 Task: Create a due date automation trigger when advanced on, on the wednesday before a card is due add fields without all custom fields completed at 11:00 AM.
Action: Mouse moved to (1088, 86)
Screenshot: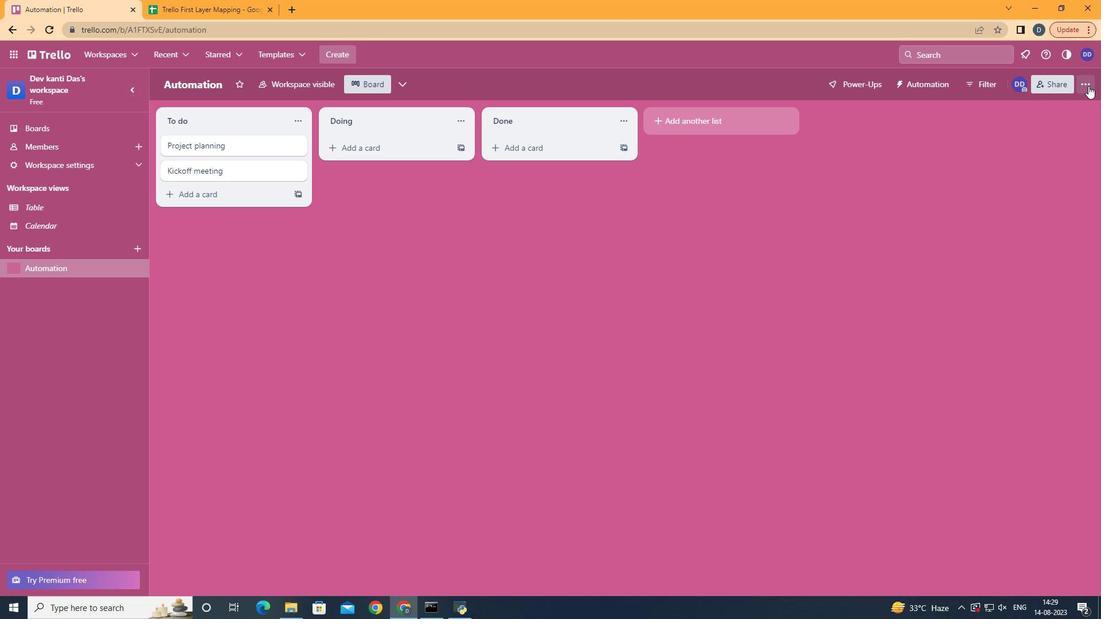 
Action: Mouse pressed left at (1088, 86)
Screenshot: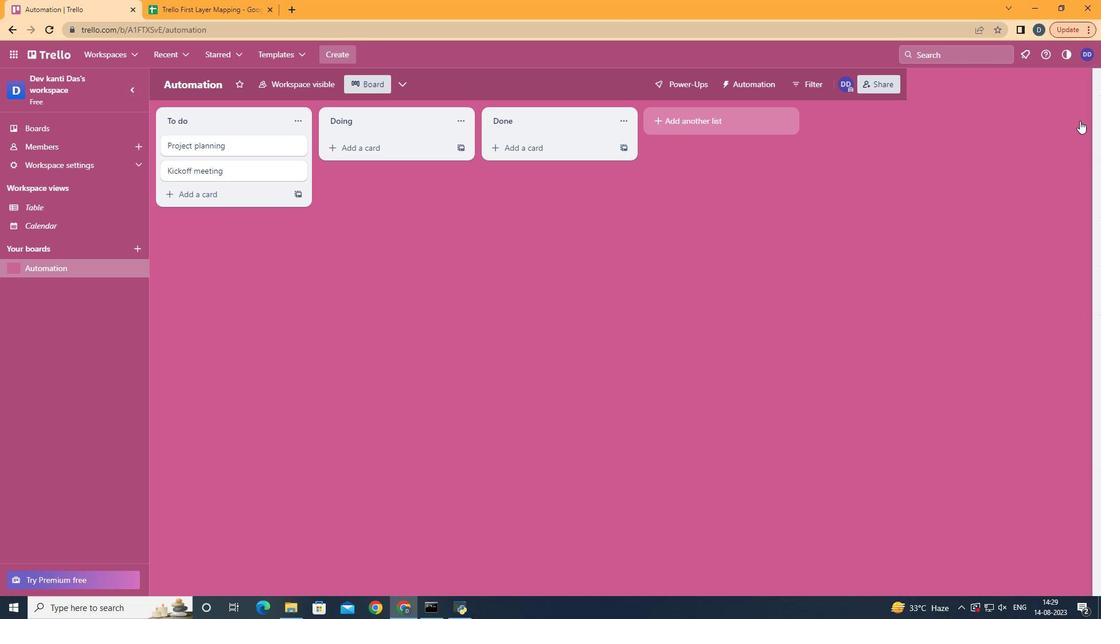 
Action: Mouse moved to (1022, 235)
Screenshot: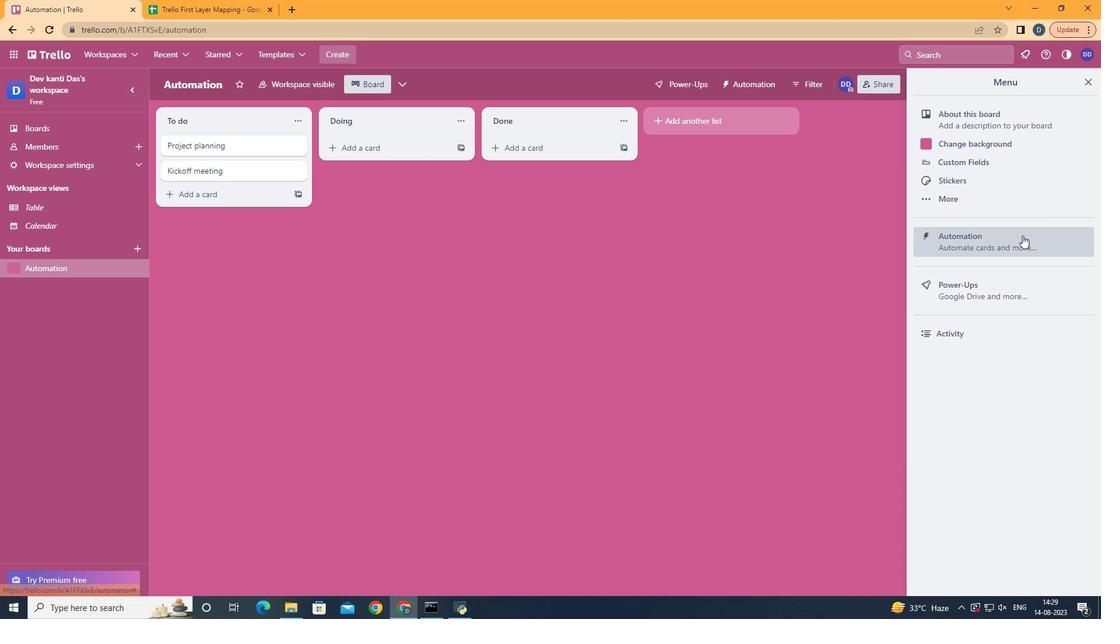 
Action: Mouse pressed left at (1022, 235)
Screenshot: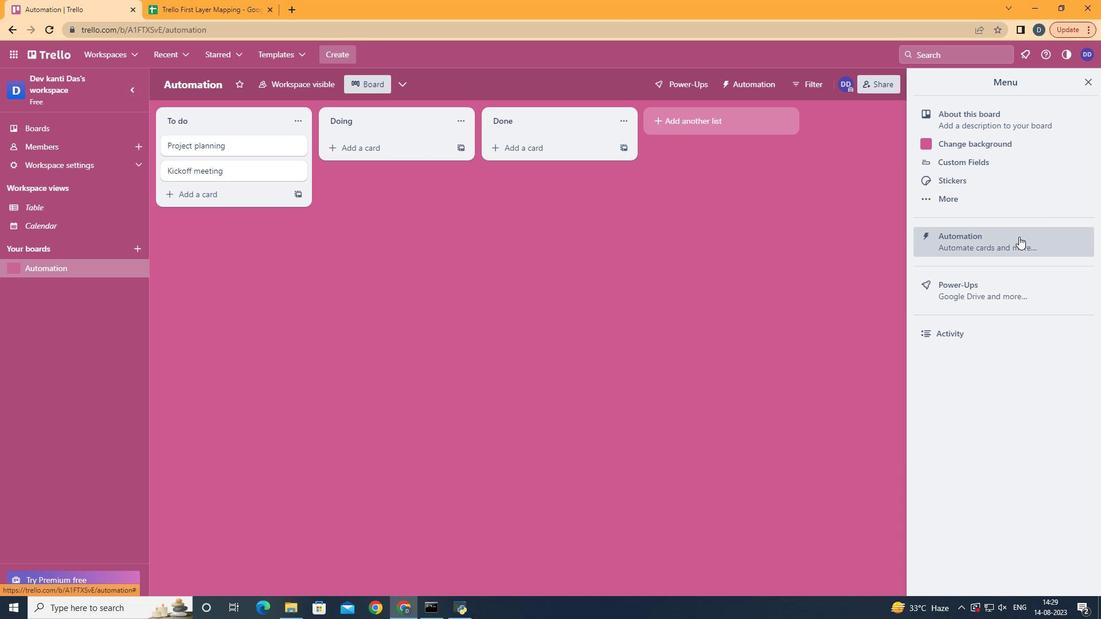 
Action: Mouse moved to (209, 229)
Screenshot: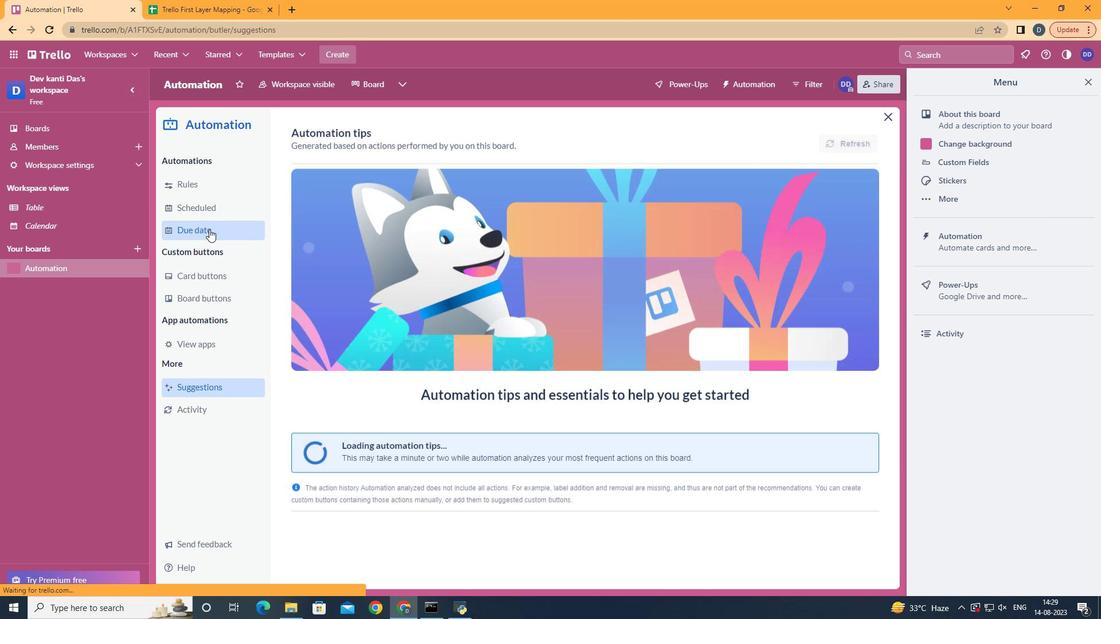 
Action: Mouse pressed left at (209, 229)
Screenshot: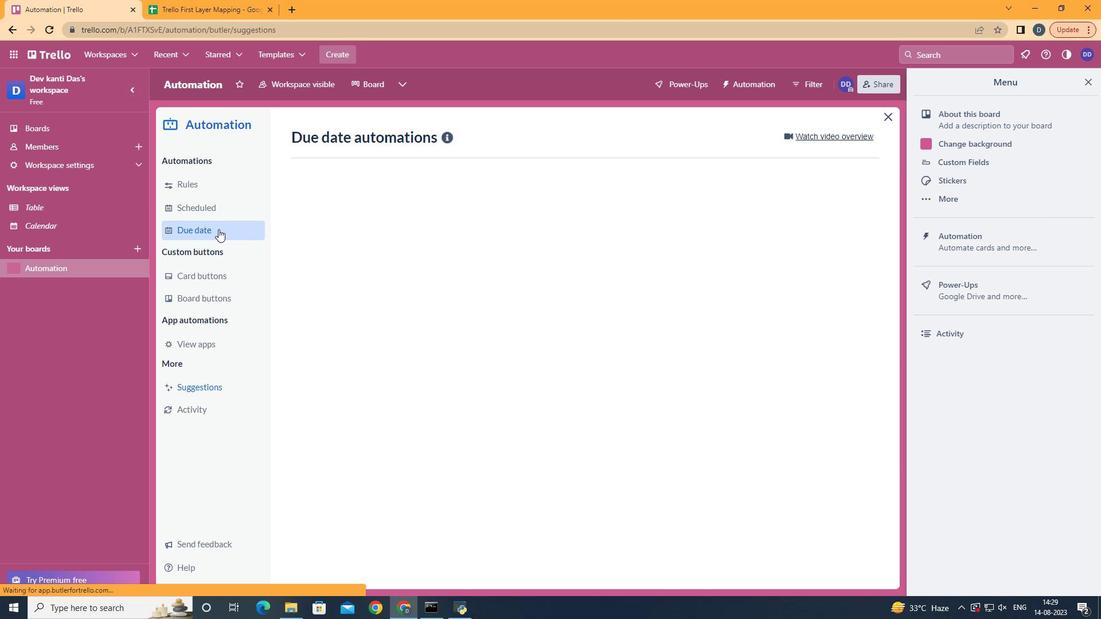 
Action: Mouse moved to (803, 136)
Screenshot: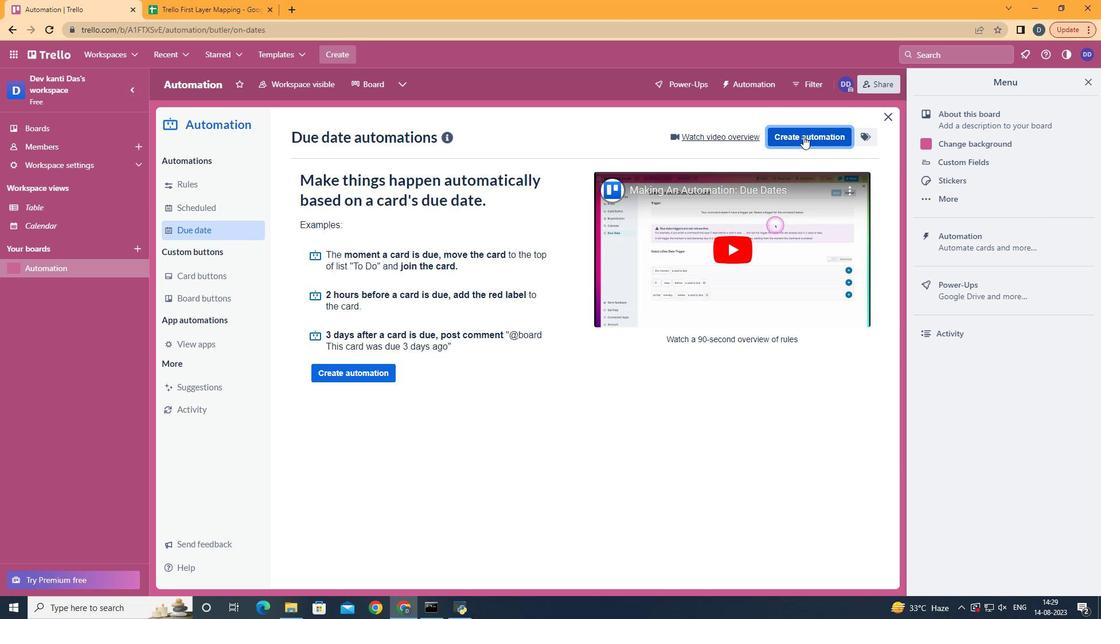 
Action: Mouse pressed left at (802, 136)
Screenshot: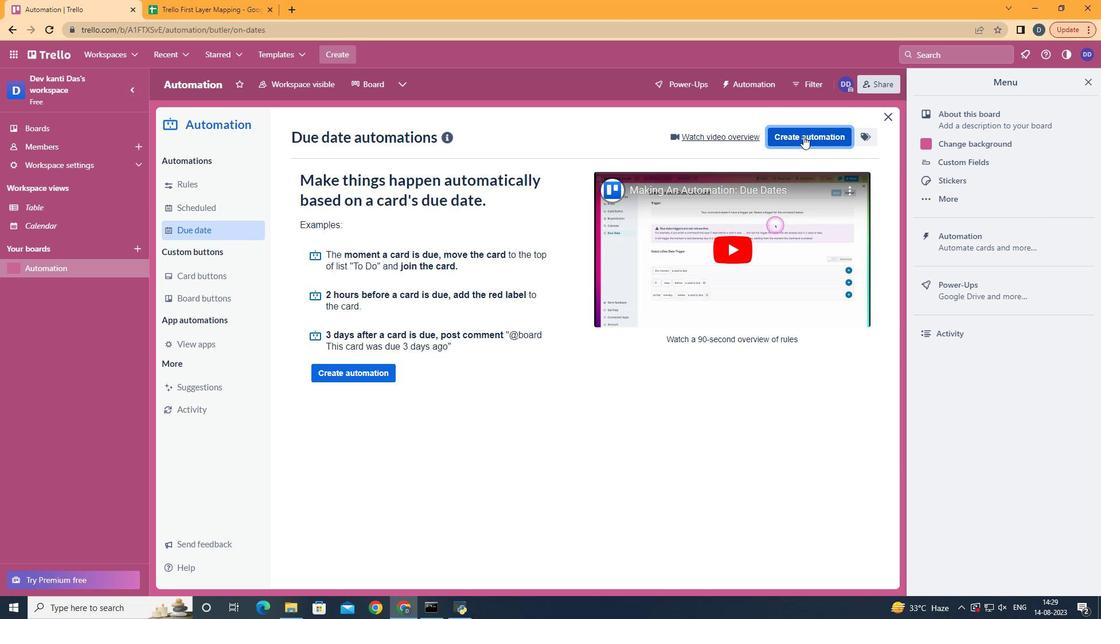 
Action: Mouse pressed left at (803, 136)
Screenshot: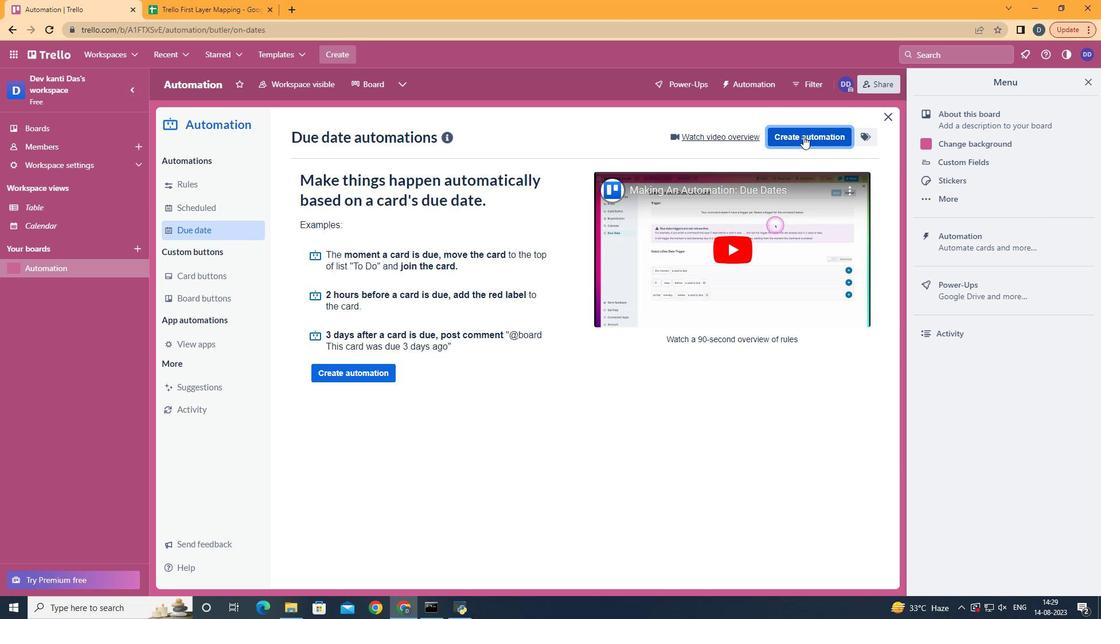 
Action: Mouse moved to (786, 141)
Screenshot: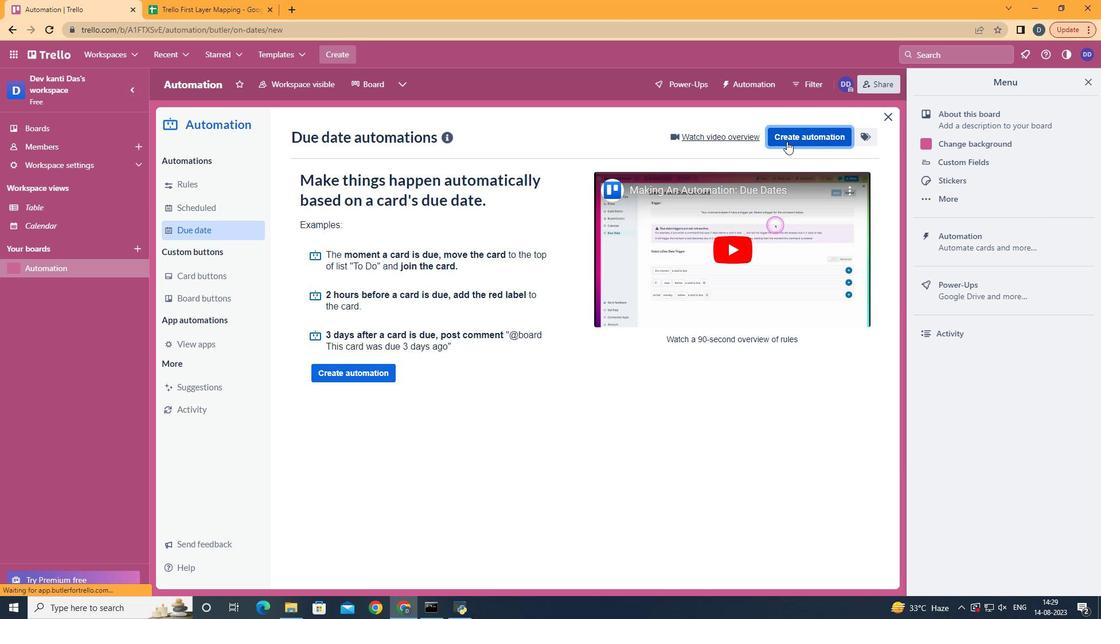 
Action: Mouse pressed left at (786, 141)
Screenshot: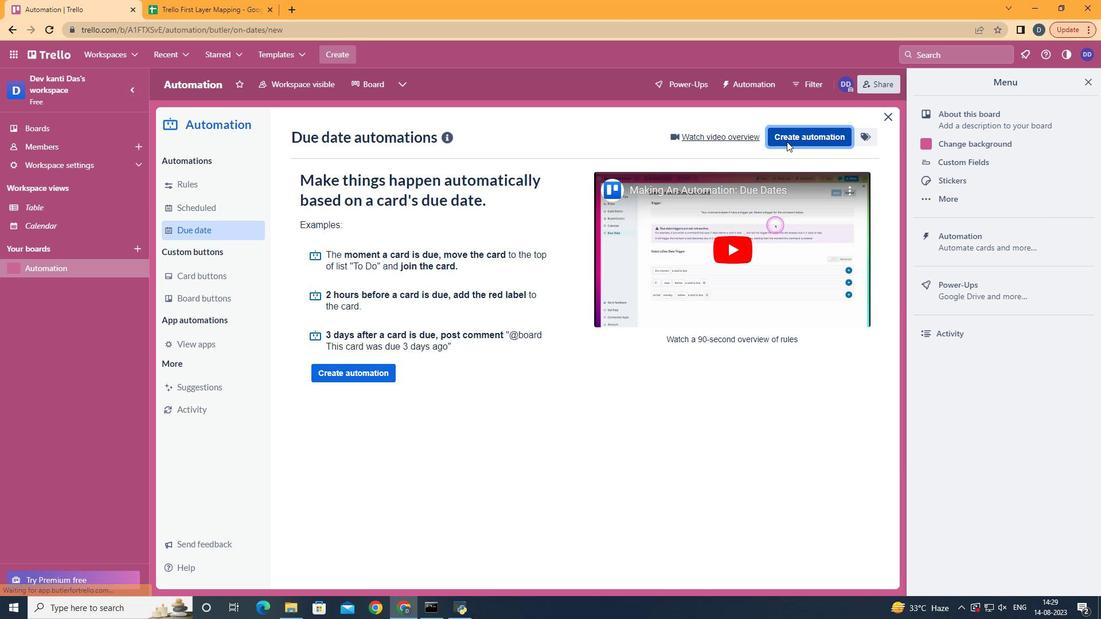
Action: Mouse moved to (576, 248)
Screenshot: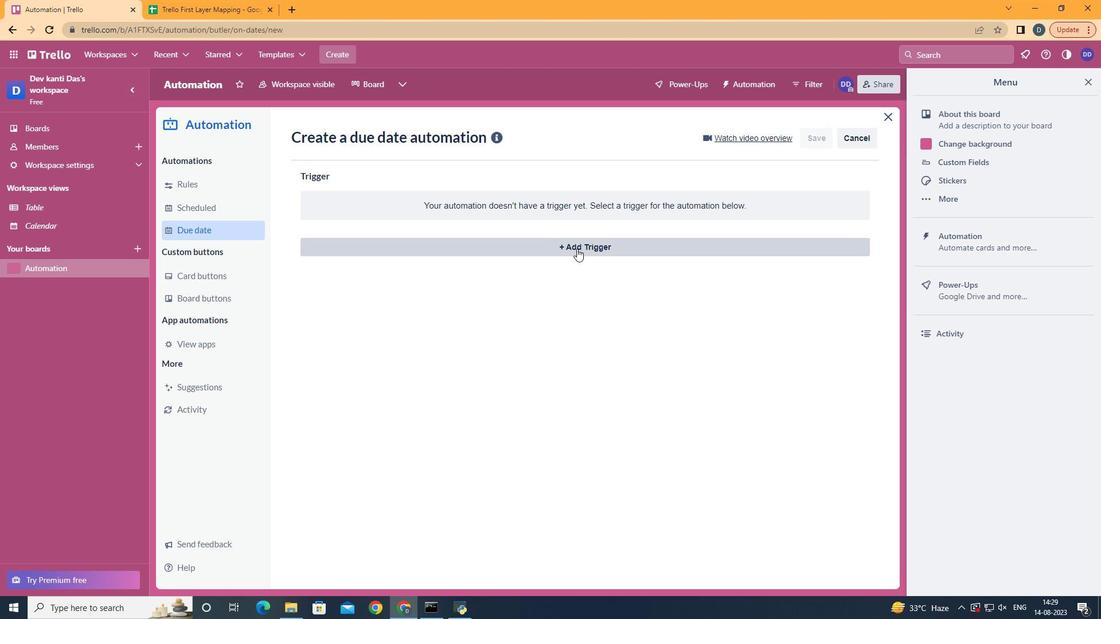 
Action: Mouse pressed left at (576, 248)
Screenshot: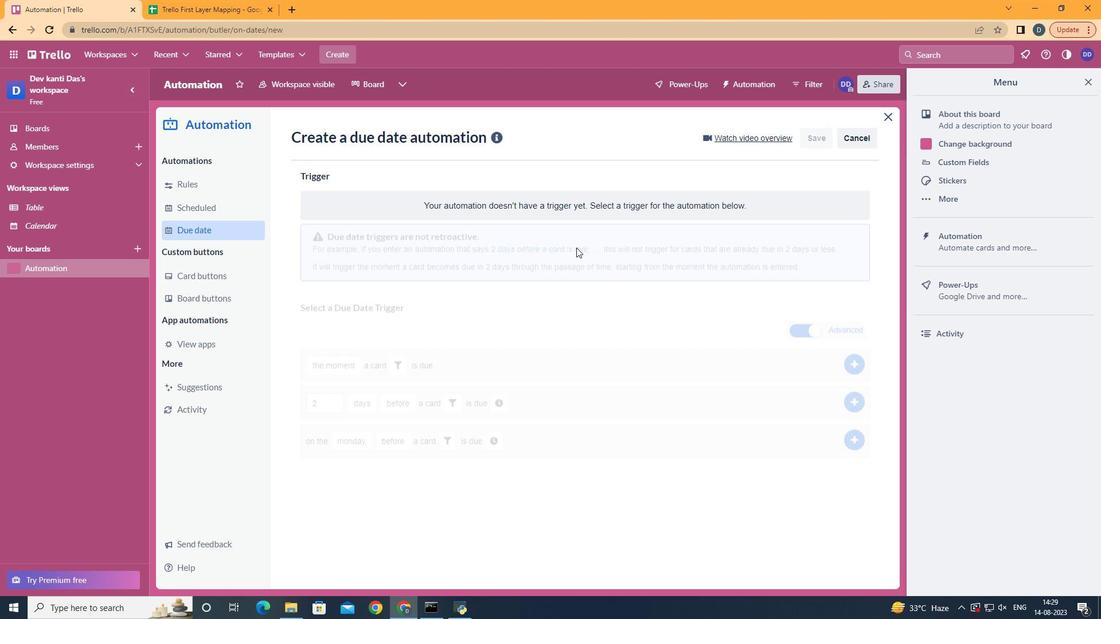 
Action: Mouse moved to (373, 346)
Screenshot: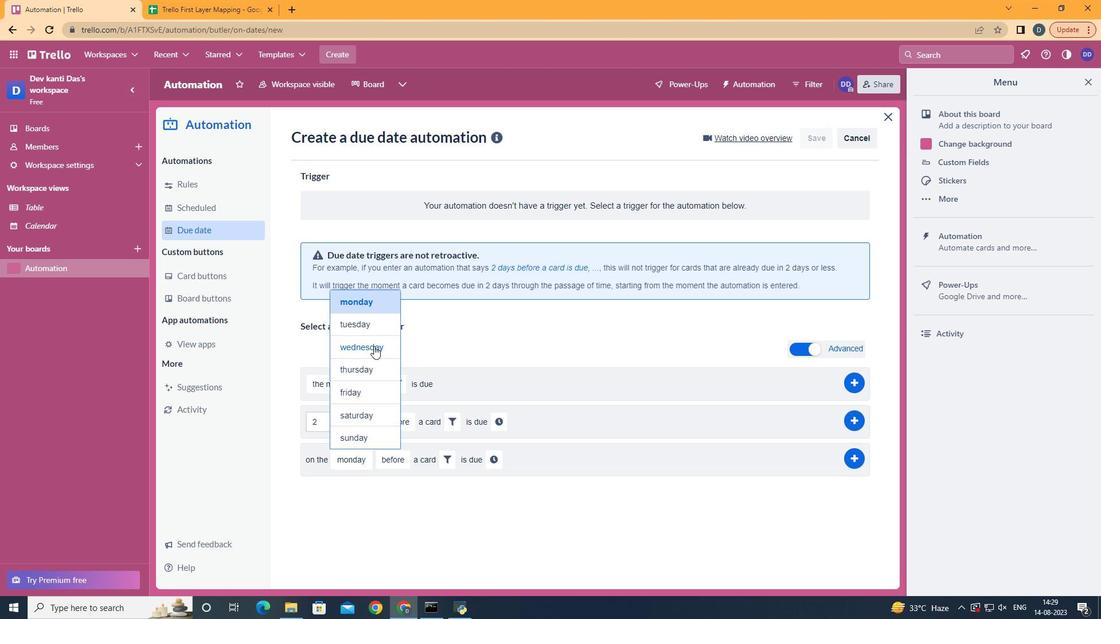 
Action: Mouse pressed left at (373, 346)
Screenshot: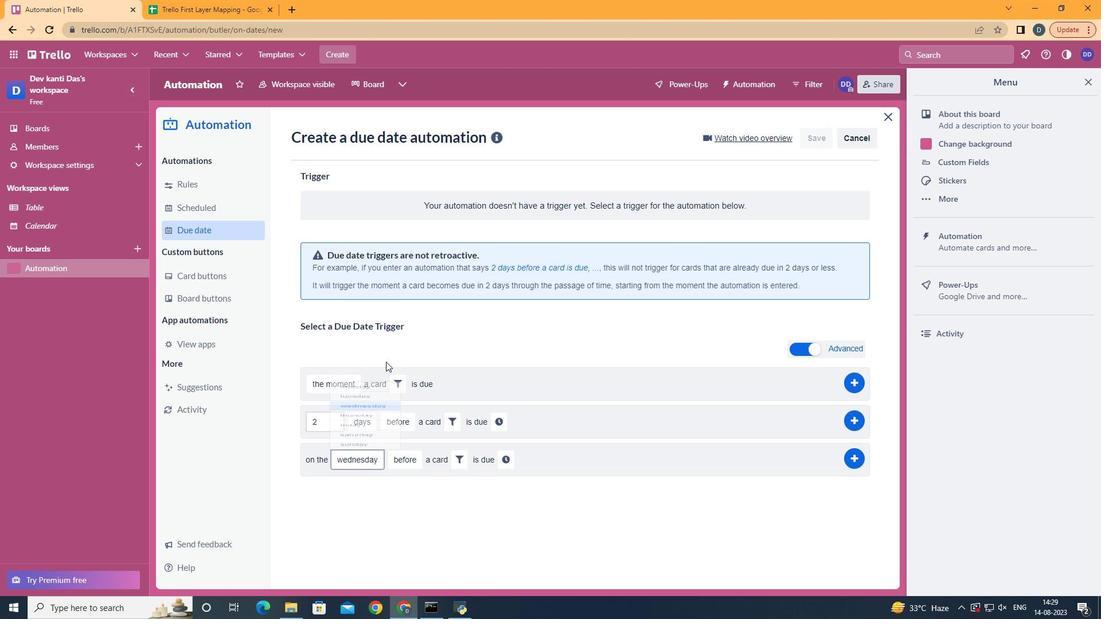 
Action: Mouse moved to (455, 455)
Screenshot: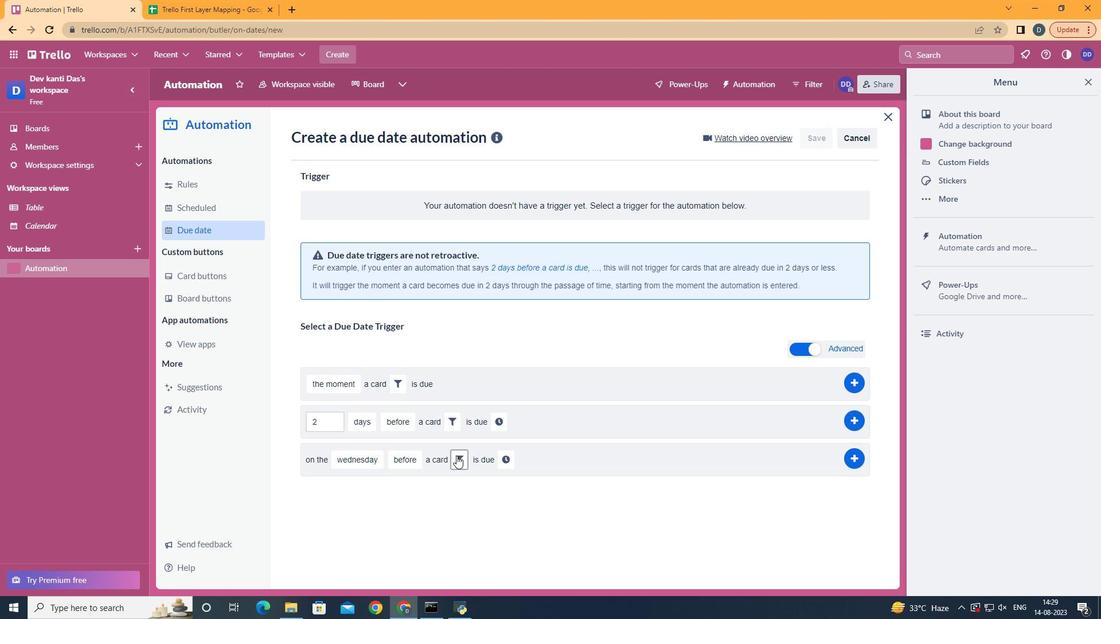 
Action: Mouse pressed left at (455, 455)
Screenshot: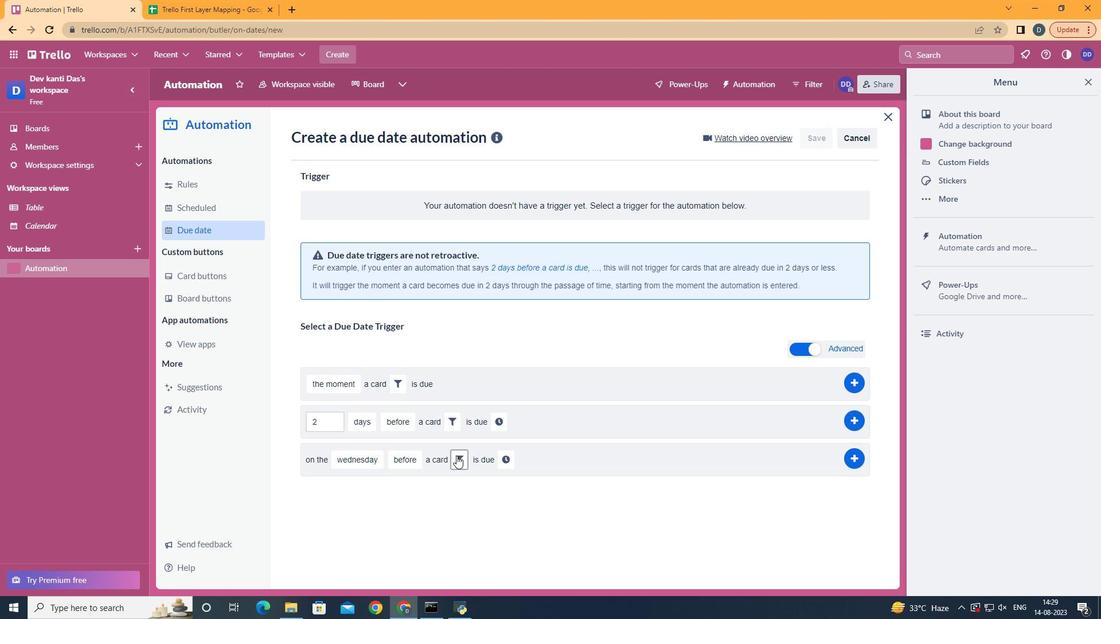 
Action: Mouse moved to (648, 497)
Screenshot: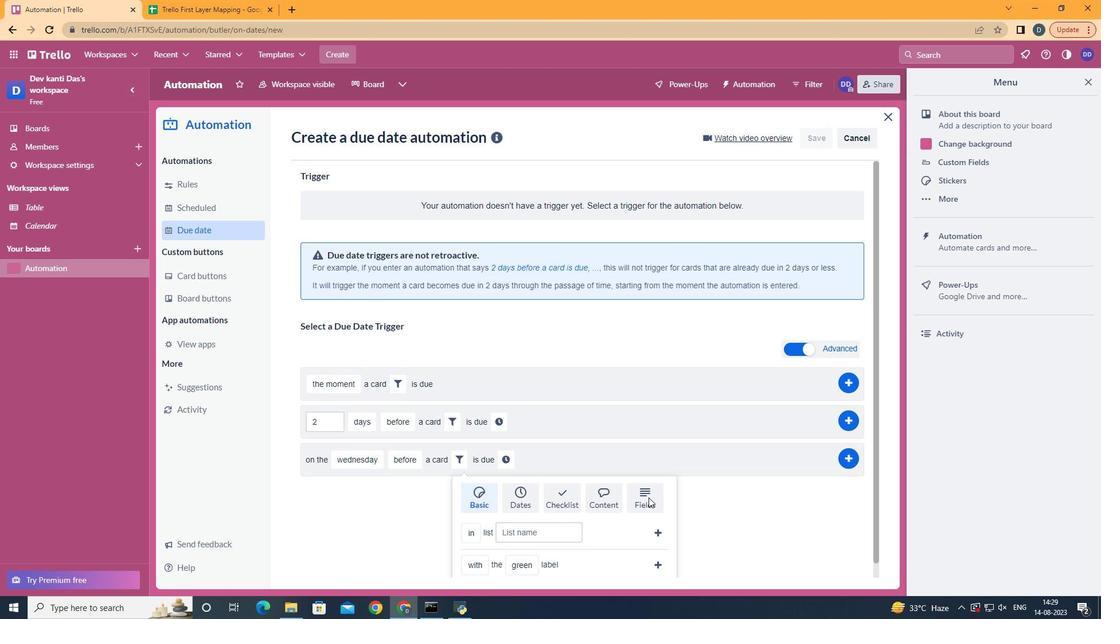 
Action: Mouse pressed left at (648, 497)
Screenshot: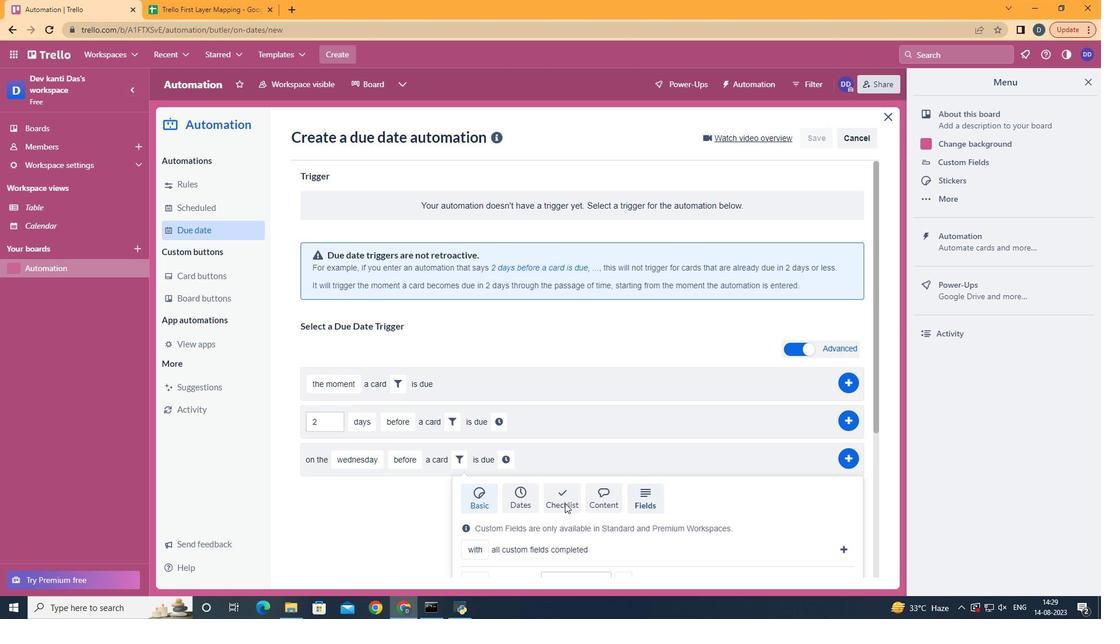 
Action: Mouse moved to (485, 523)
Screenshot: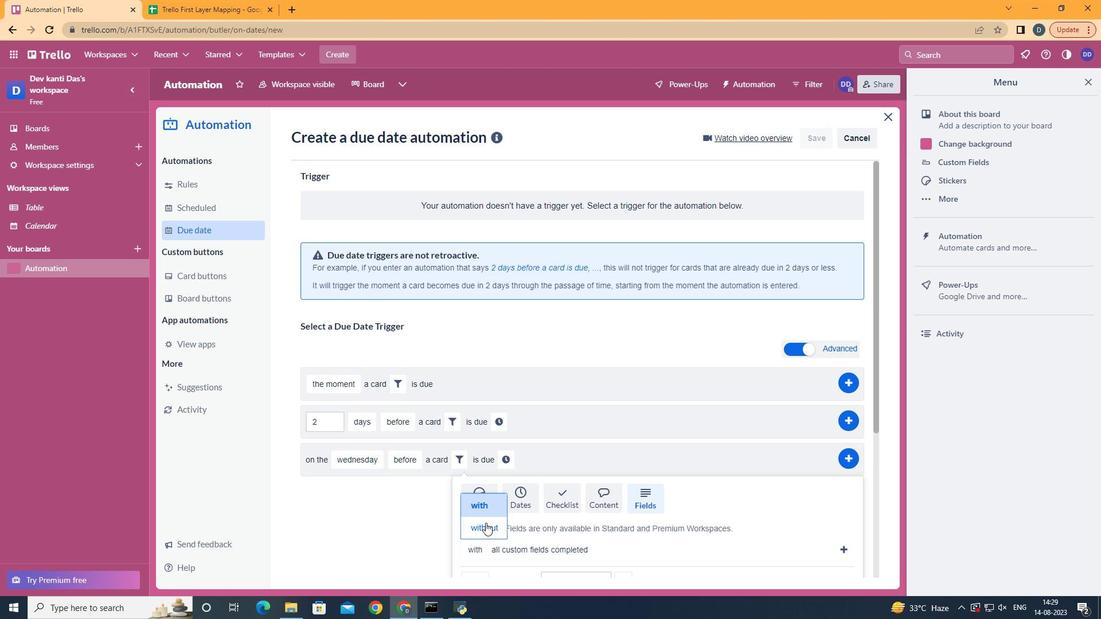 
Action: Mouse pressed left at (485, 523)
Screenshot: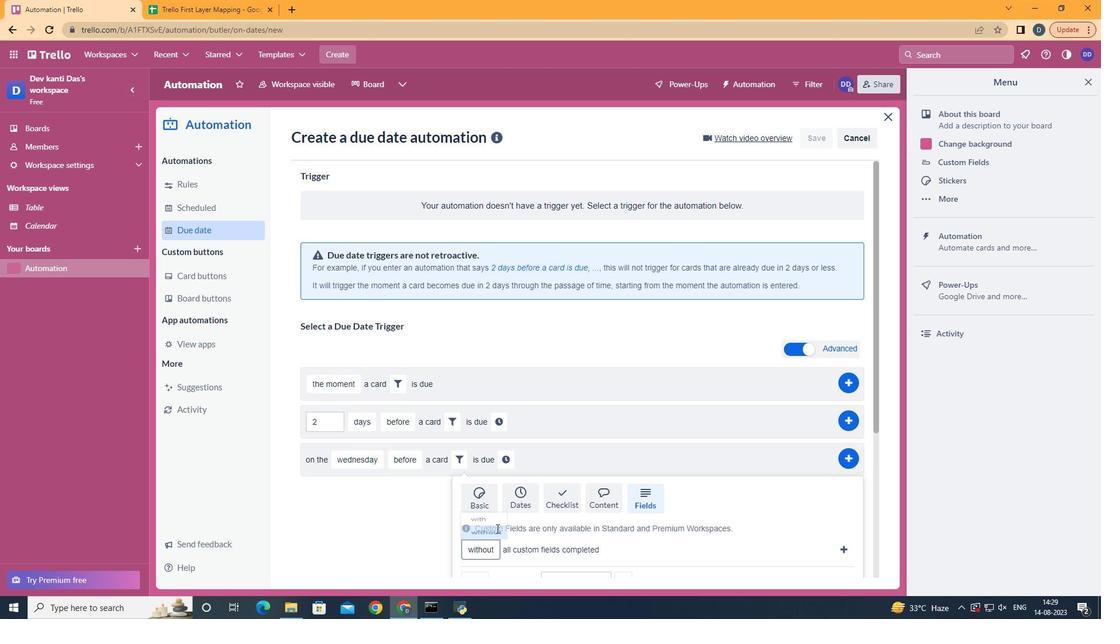 
Action: Mouse moved to (838, 544)
Screenshot: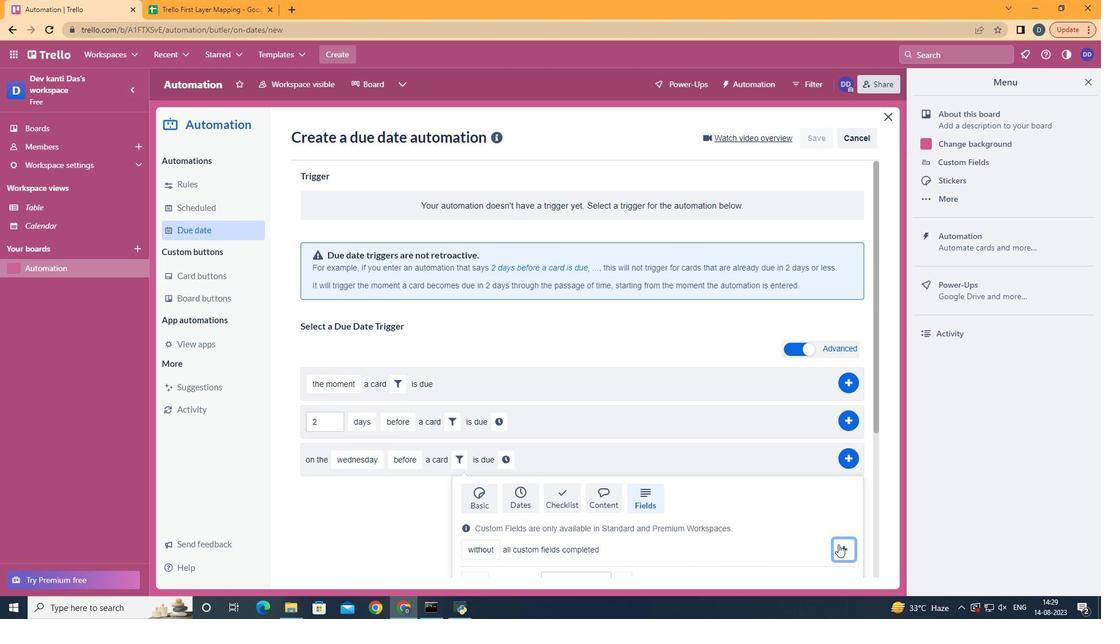 
Action: Mouse pressed left at (838, 544)
Screenshot: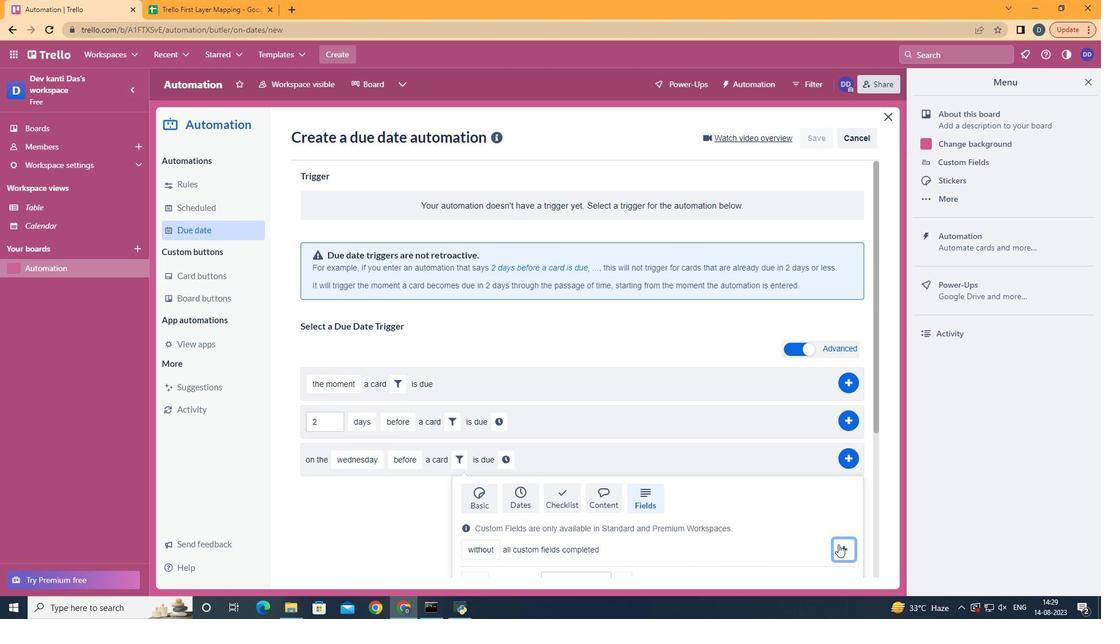 
Action: Mouse moved to (650, 465)
Screenshot: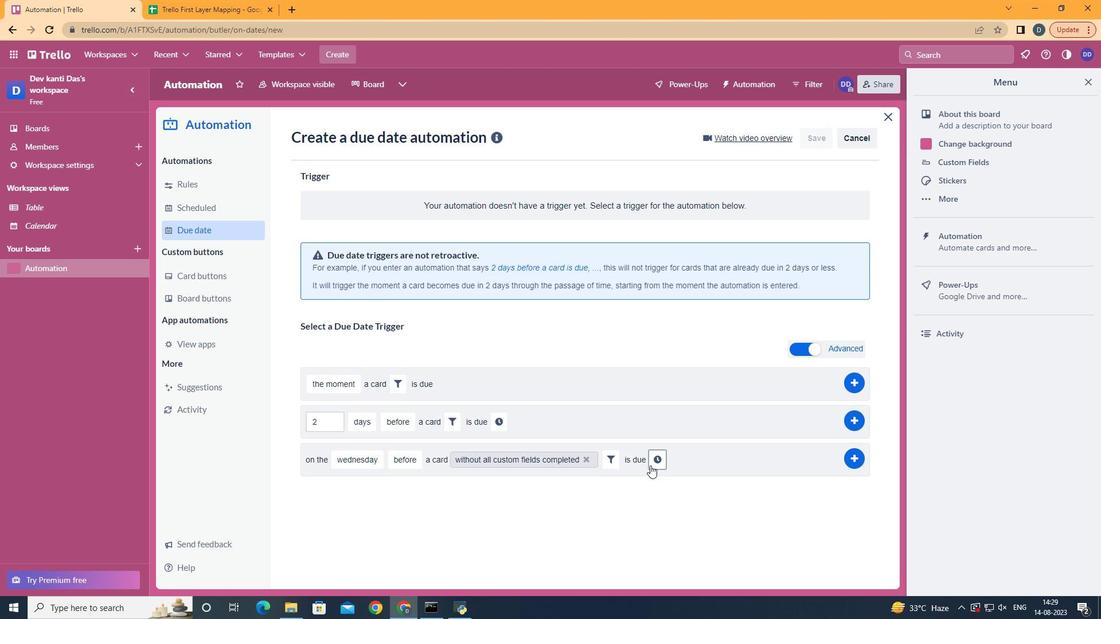 
Action: Mouse pressed left at (650, 465)
Screenshot: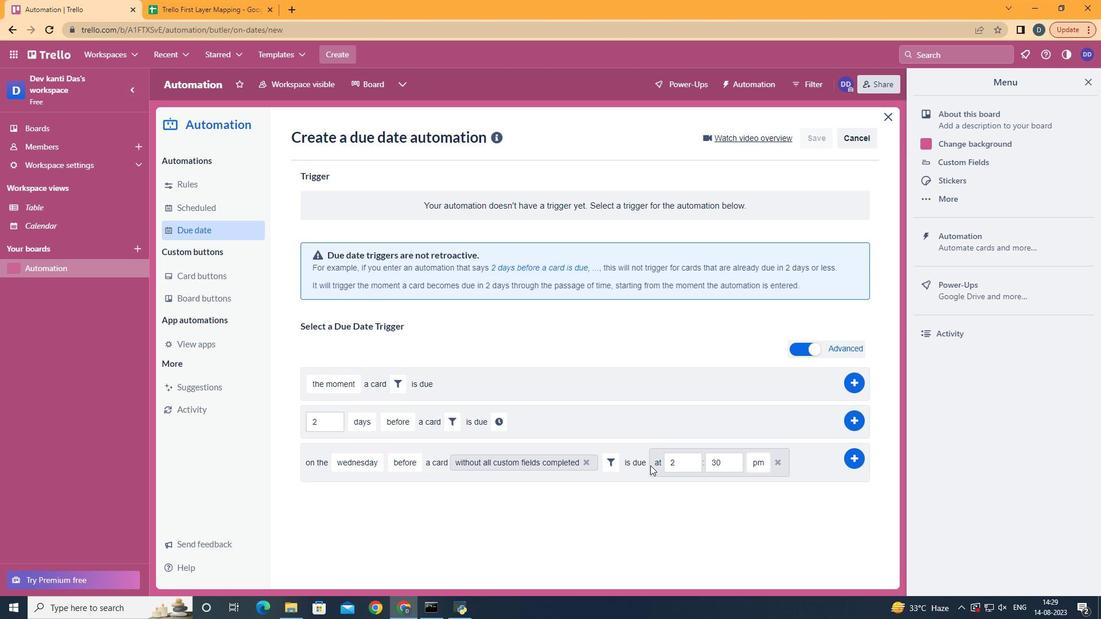 
Action: Mouse moved to (687, 459)
Screenshot: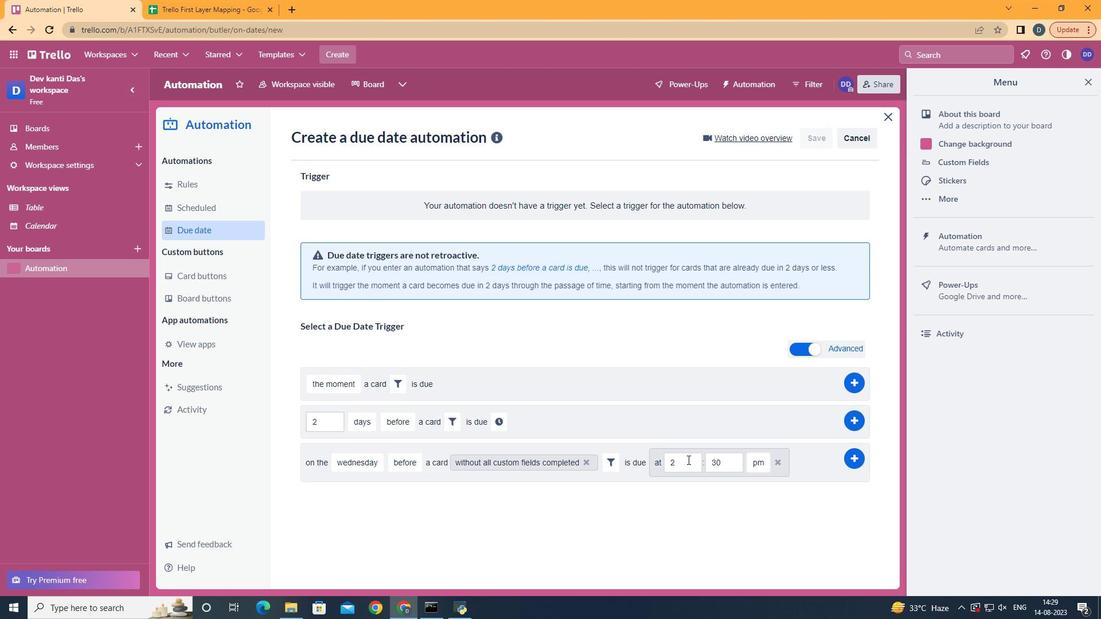 
Action: Mouse pressed left at (687, 459)
Screenshot: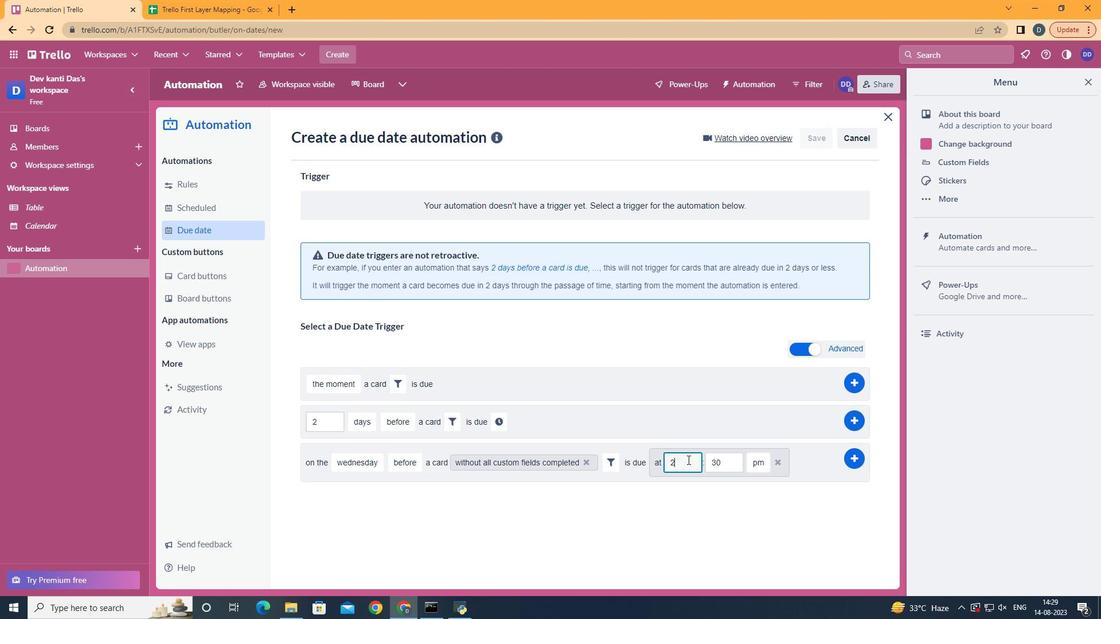 
Action: Key pressed <Key.backspace>11
Screenshot: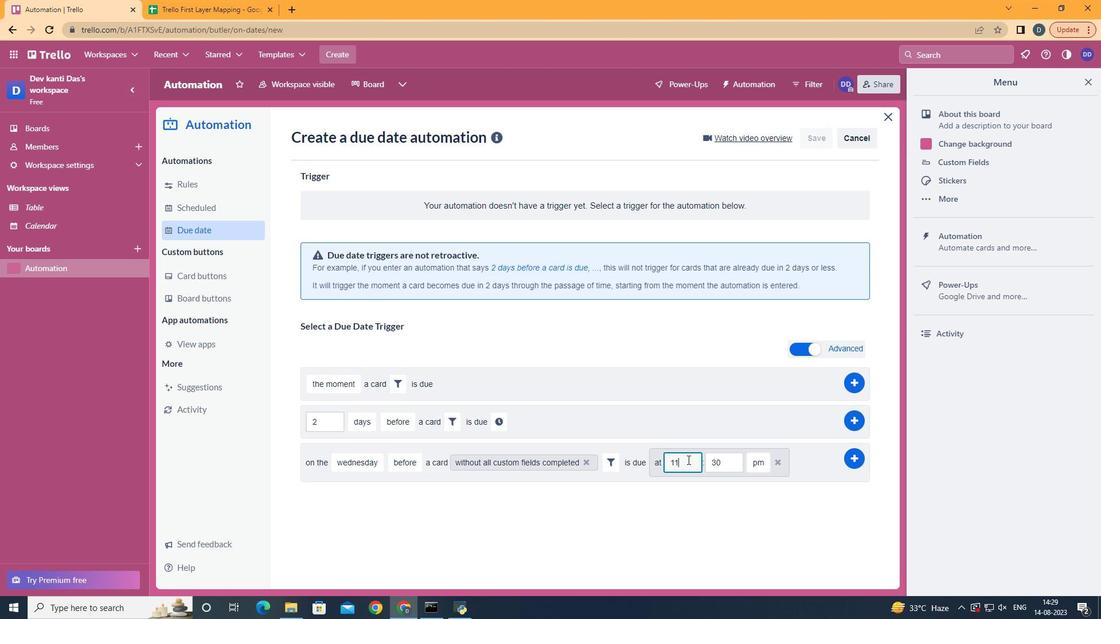 
Action: Mouse moved to (744, 465)
Screenshot: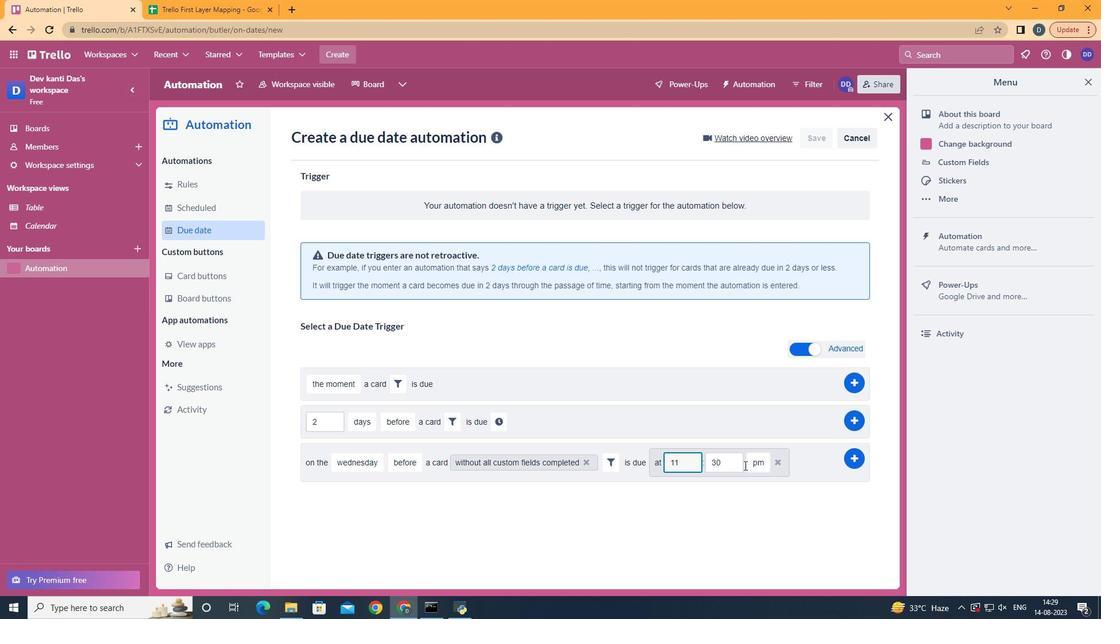 
Action: Mouse pressed left at (744, 465)
Screenshot: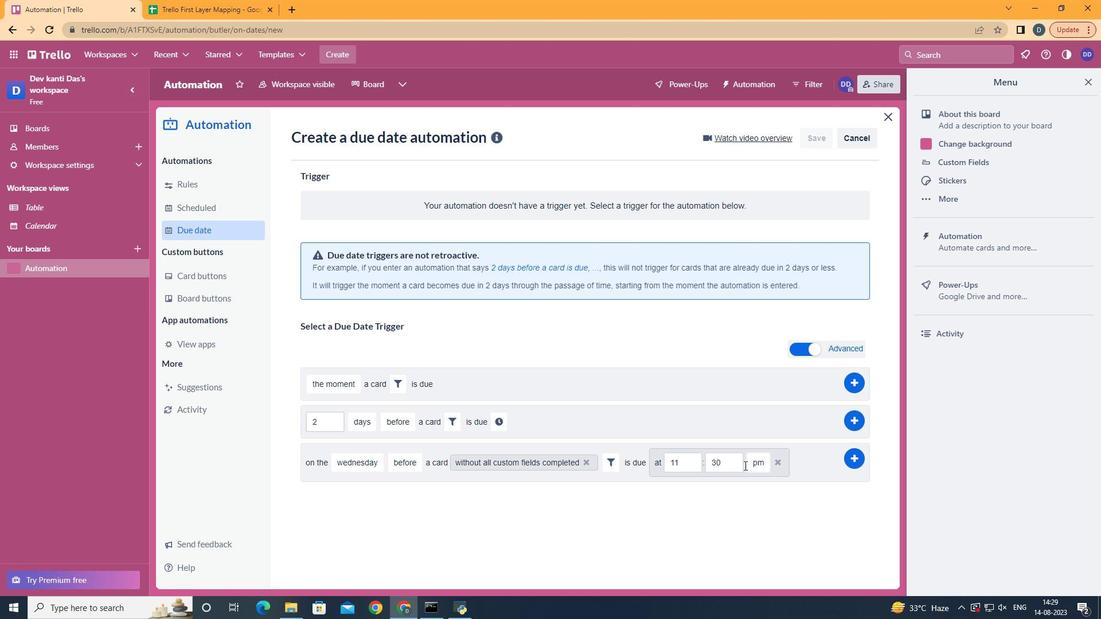 
Action: Mouse moved to (738, 466)
Screenshot: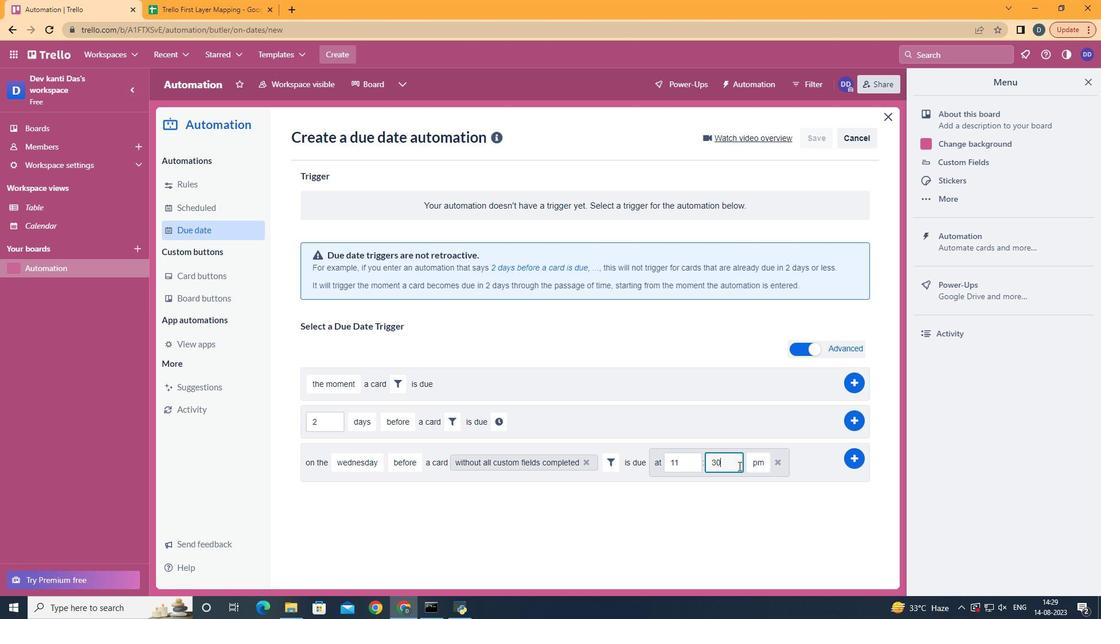 
Action: Mouse pressed left at (738, 466)
Screenshot: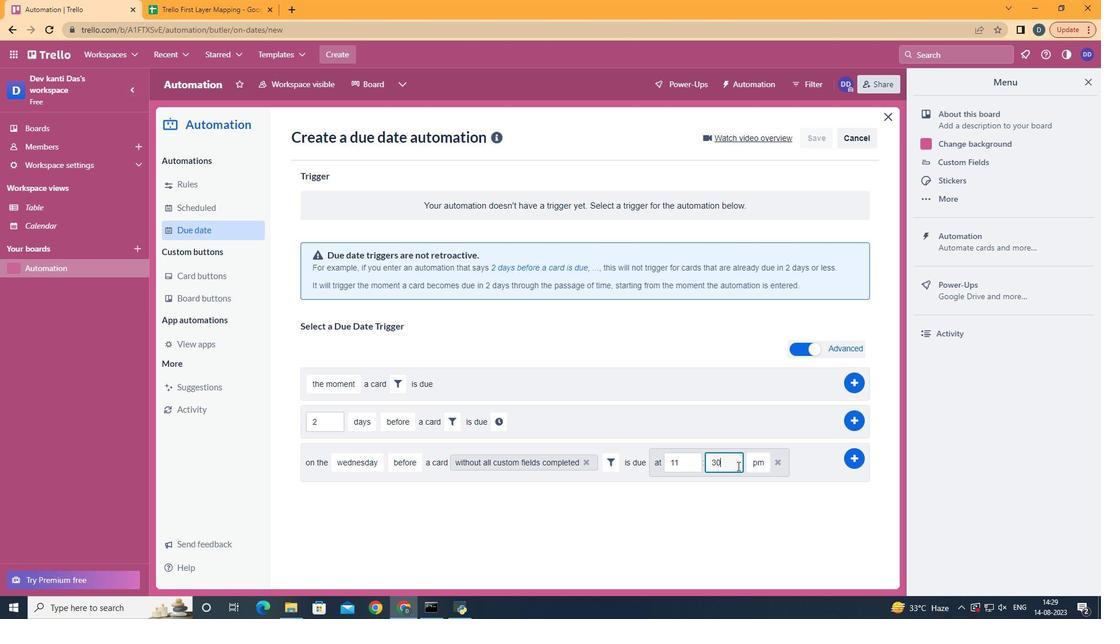 
Action: Mouse moved to (731, 468)
Screenshot: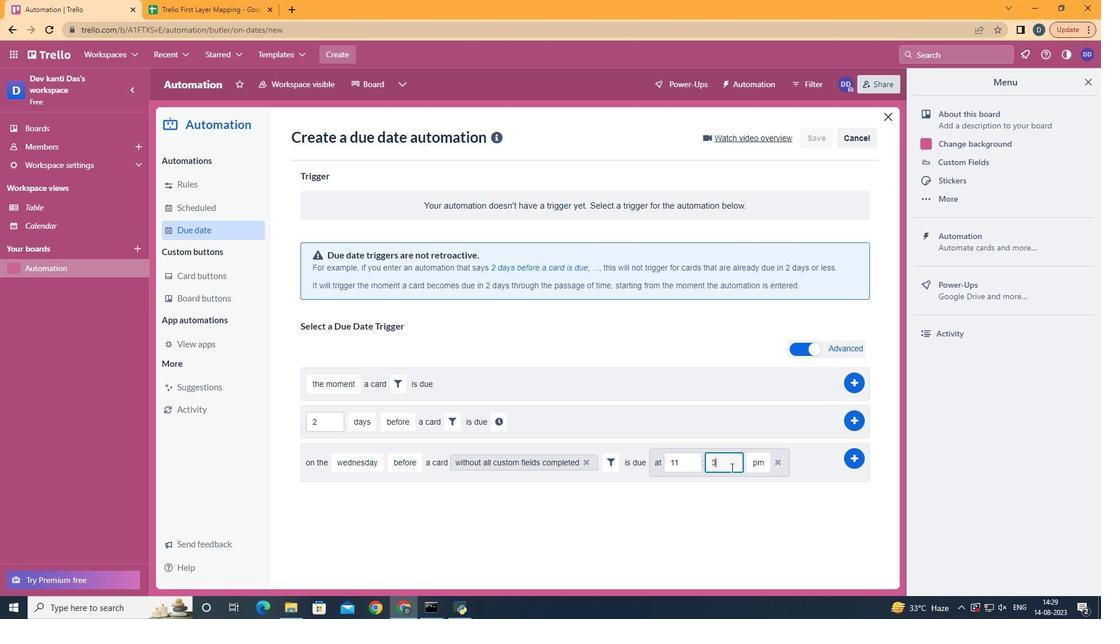 
Action: Key pressed <Key.backspace><Key.backspace>00
Screenshot: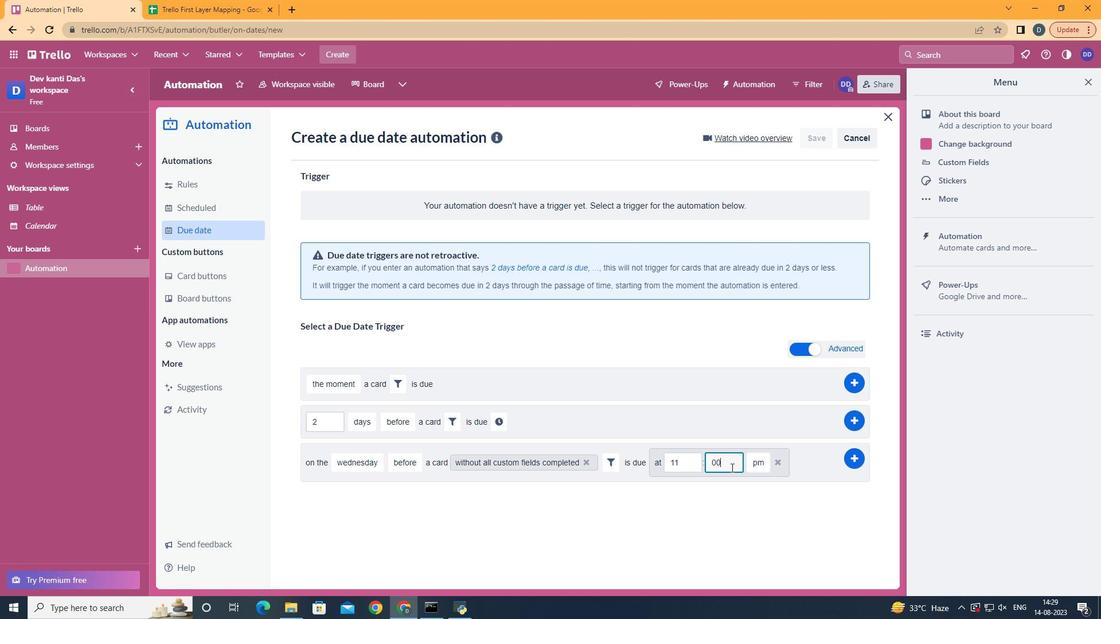 
Action: Mouse moved to (761, 492)
Screenshot: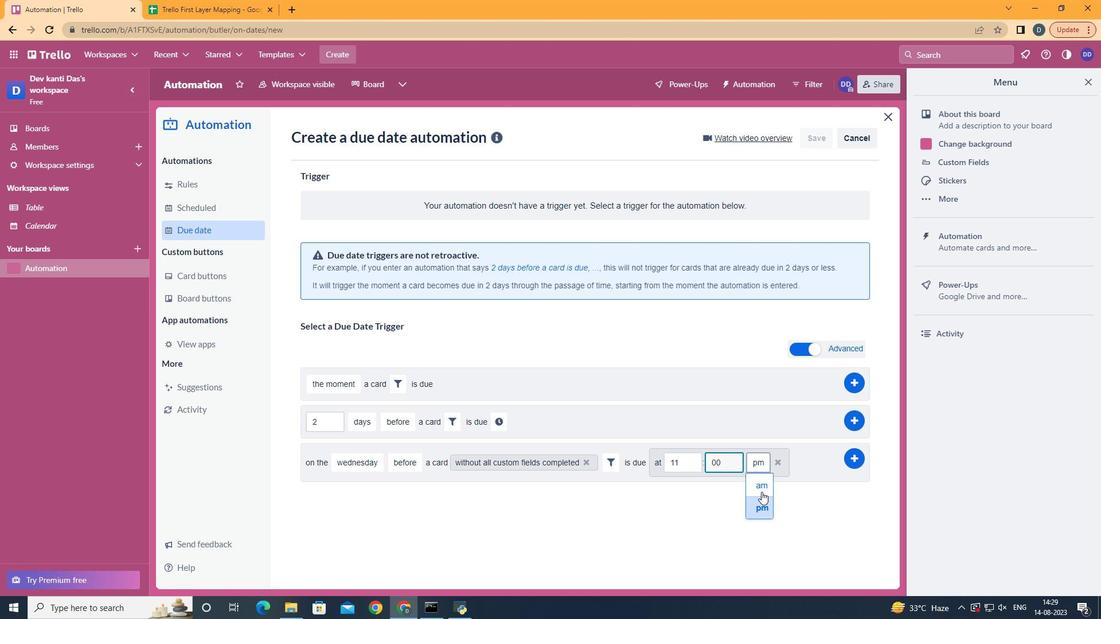 
Action: Mouse pressed left at (761, 492)
Screenshot: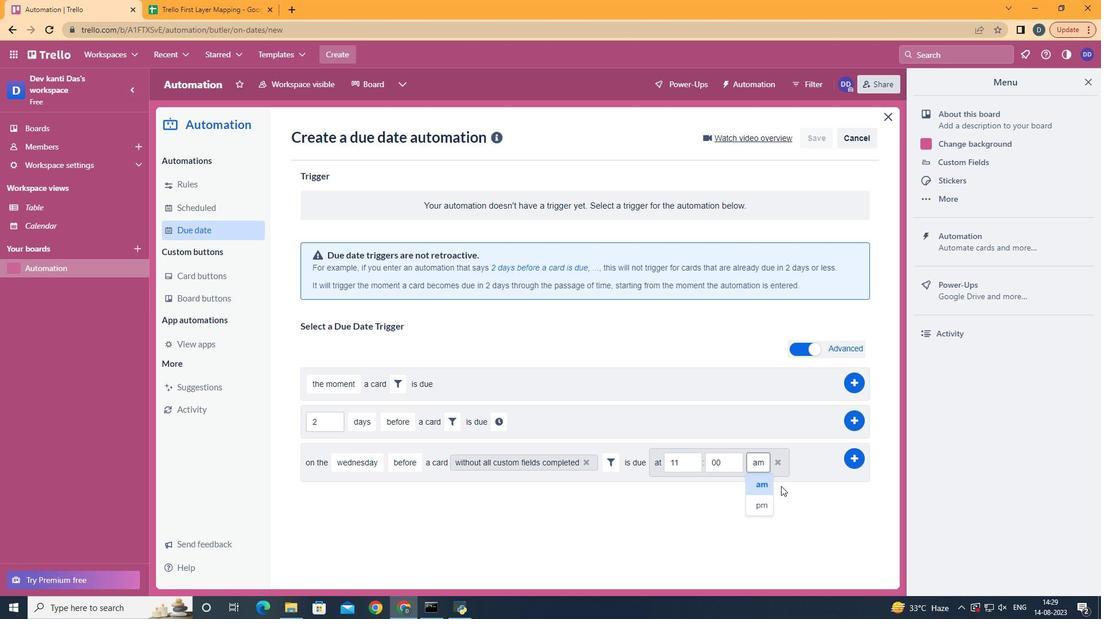 
Action: Mouse moved to (862, 454)
Screenshot: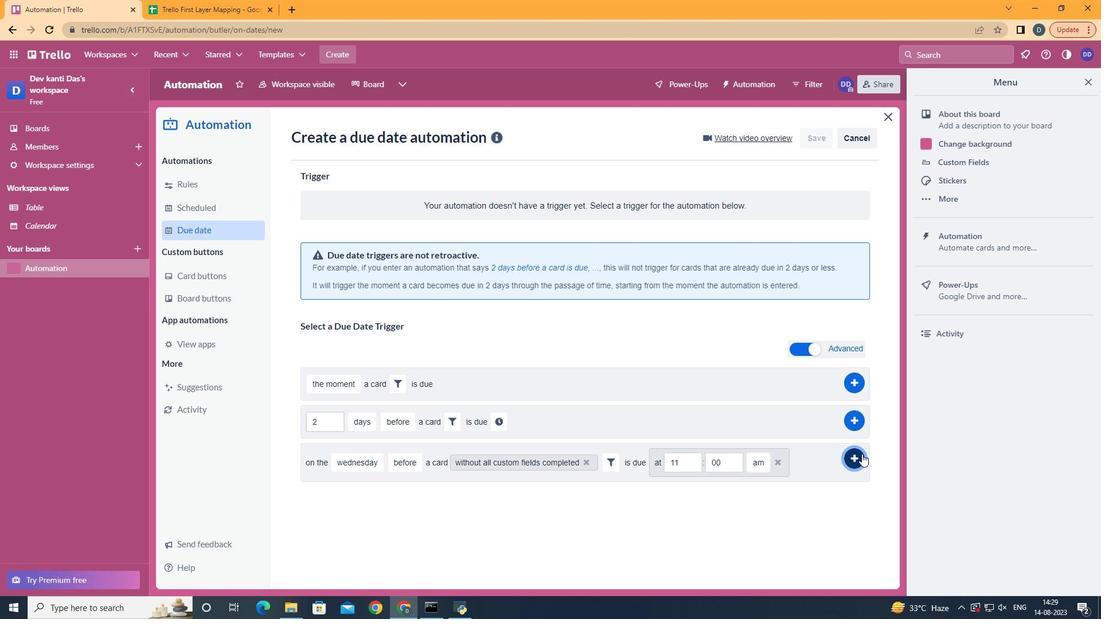 
Action: Mouse pressed left at (862, 454)
Screenshot: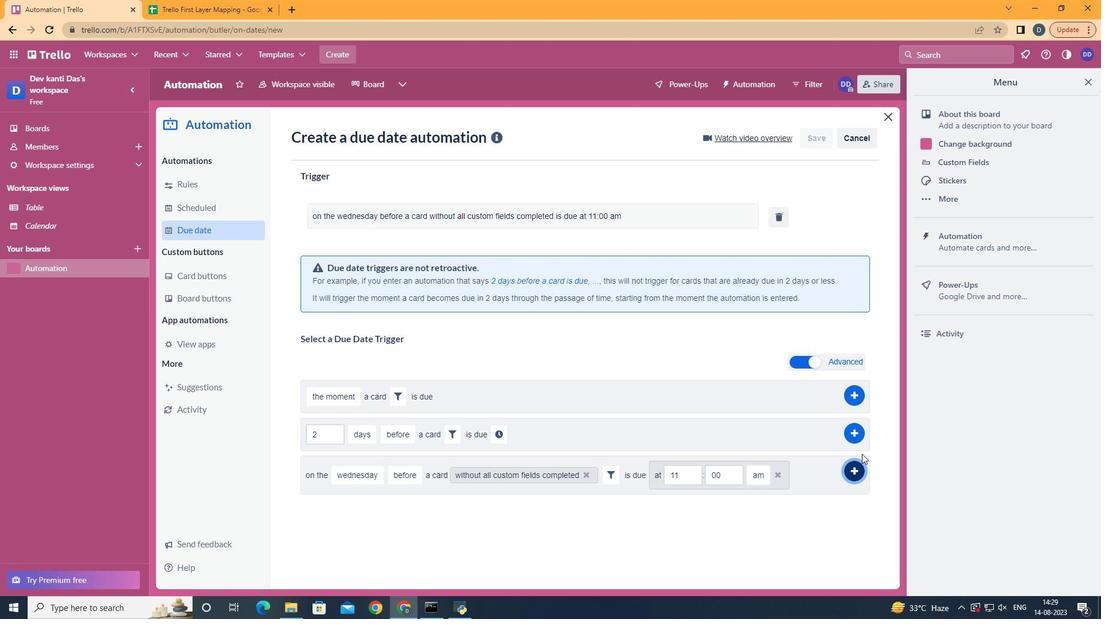 
